 Task: Change the participating, @mentions and custom subscriptions to notify via on GitHub.
Action: Mouse moved to (1184, 109)
Screenshot: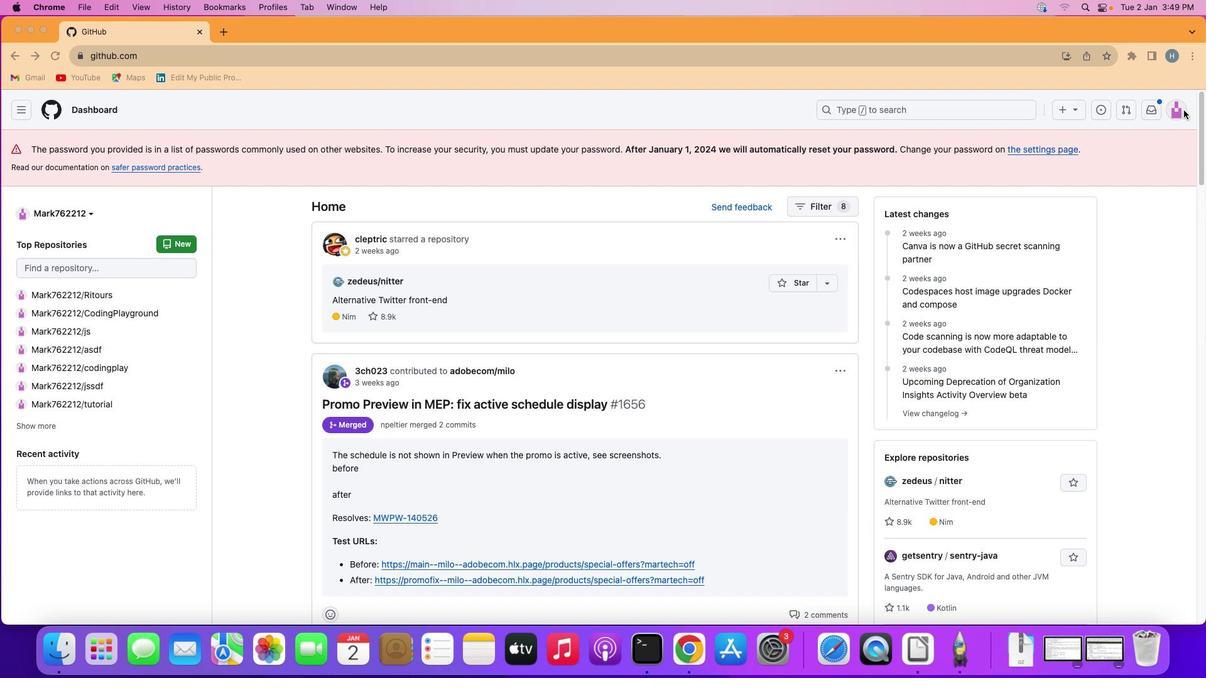 
Action: Mouse pressed left at (1184, 109)
Screenshot: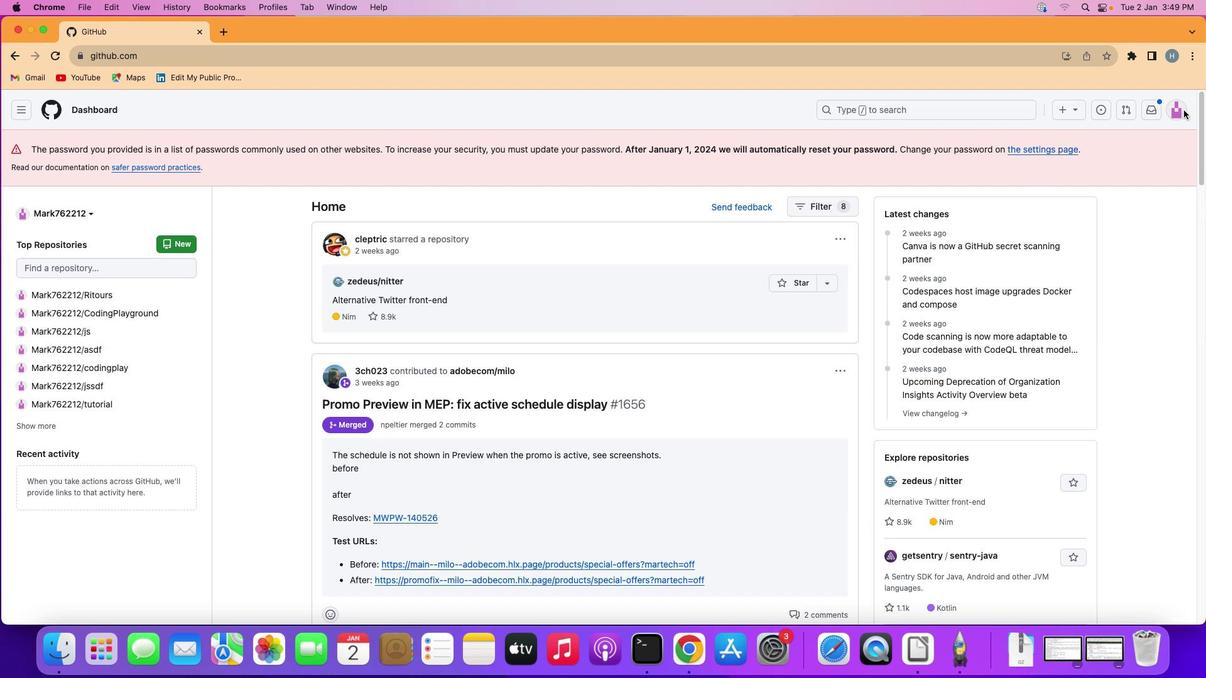 
Action: Mouse moved to (1180, 109)
Screenshot: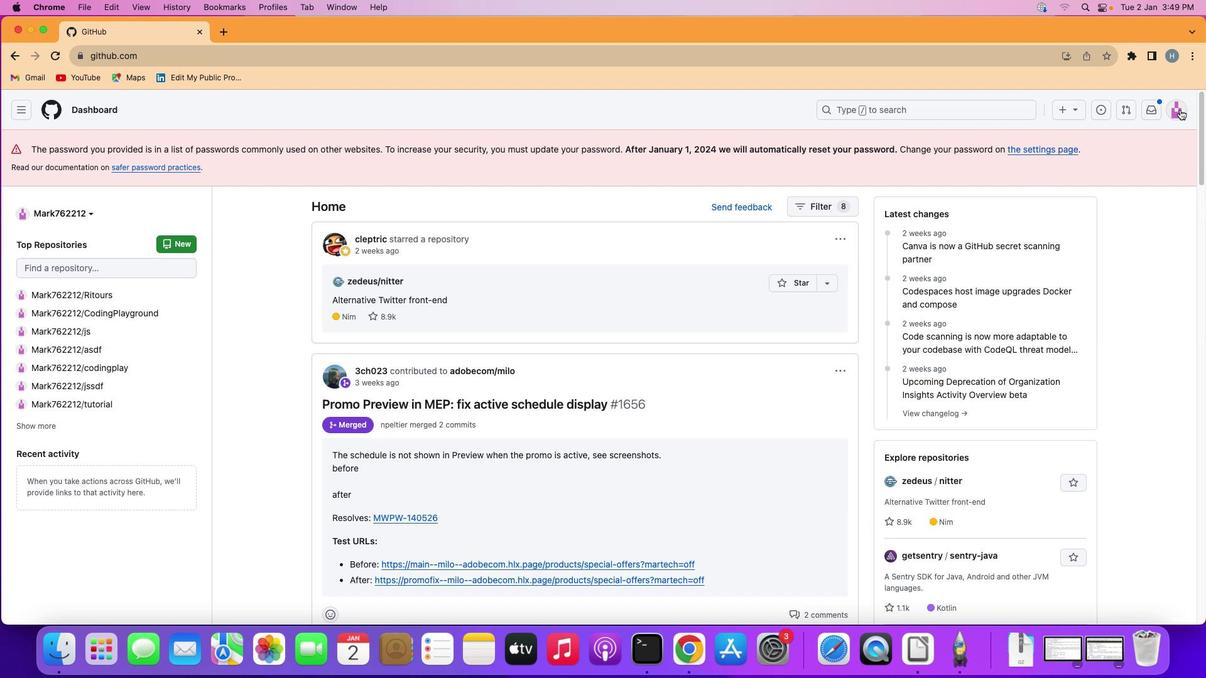 
Action: Mouse pressed left at (1180, 109)
Screenshot: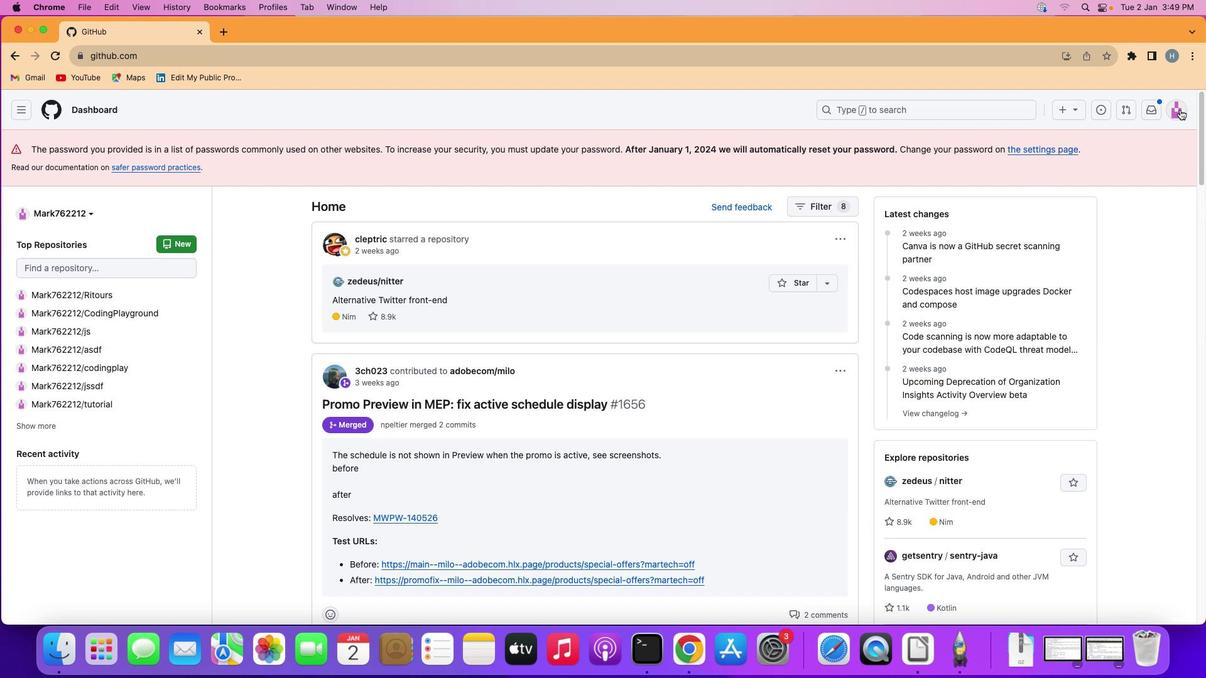 
Action: Mouse moved to (1106, 451)
Screenshot: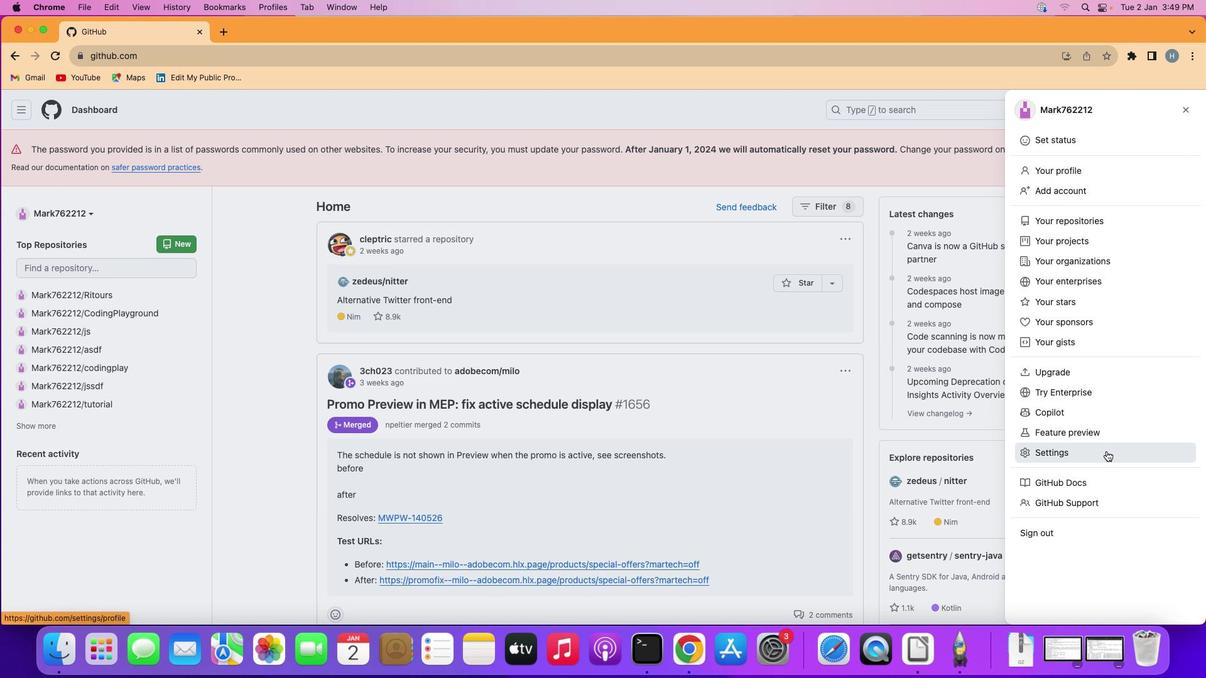 
Action: Mouse pressed left at (1106, 451)
Screenshot: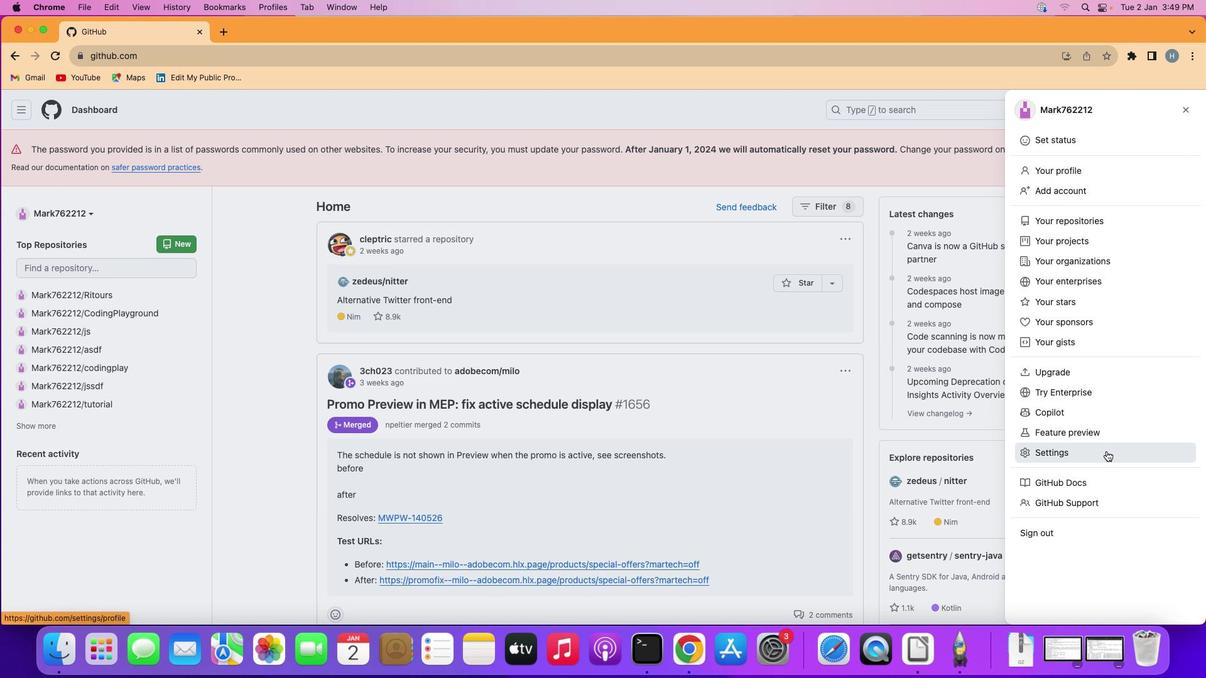 
Action: Mouse moved to (330, 341)
Screenshot: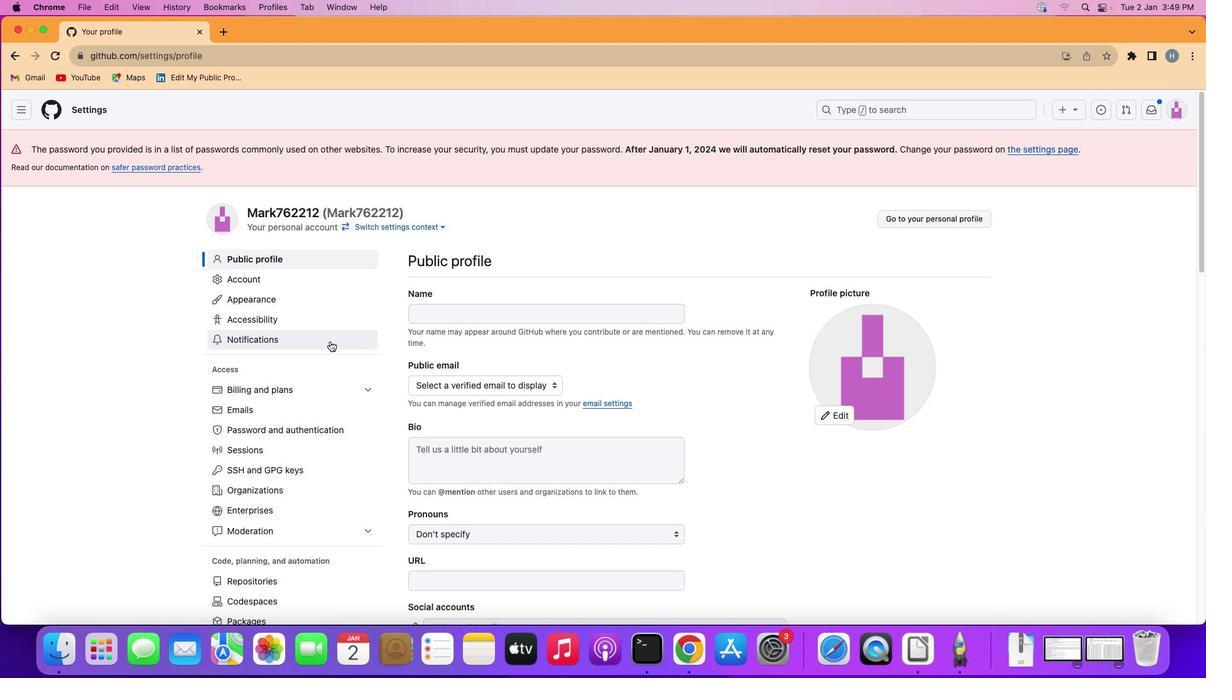 
Action: Mouse pressed left at (330, 341)
Screenshot: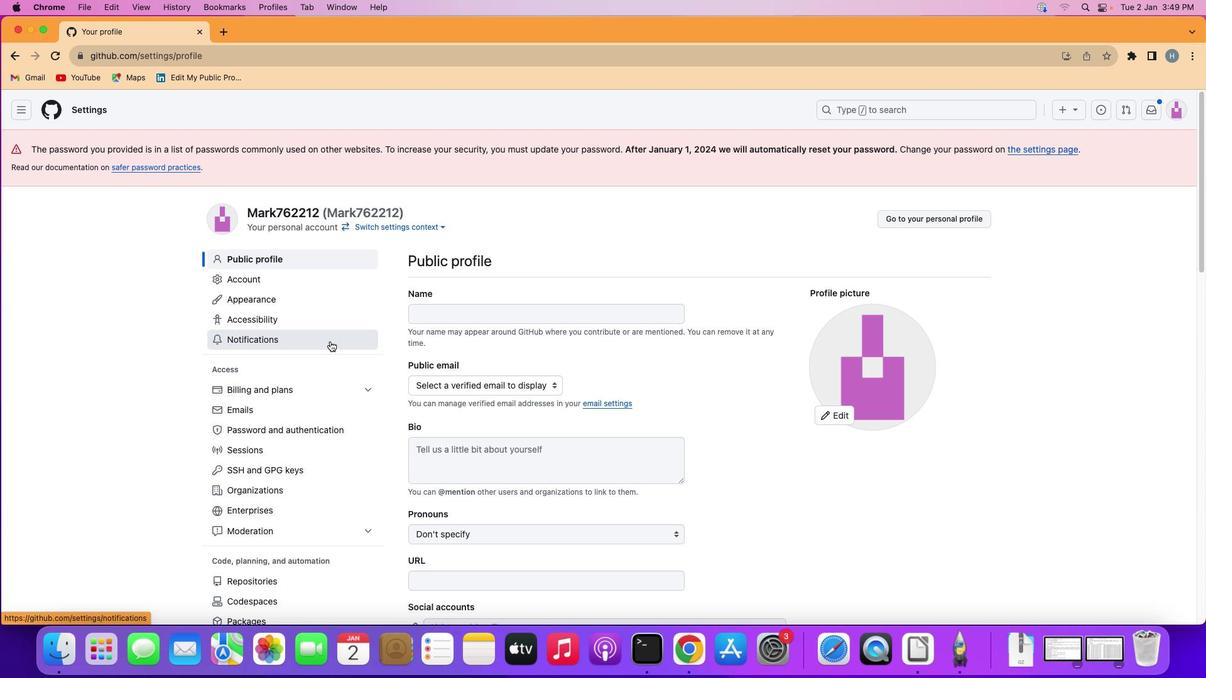 
Action: Mouse moved to (584, 427)
Screenshot: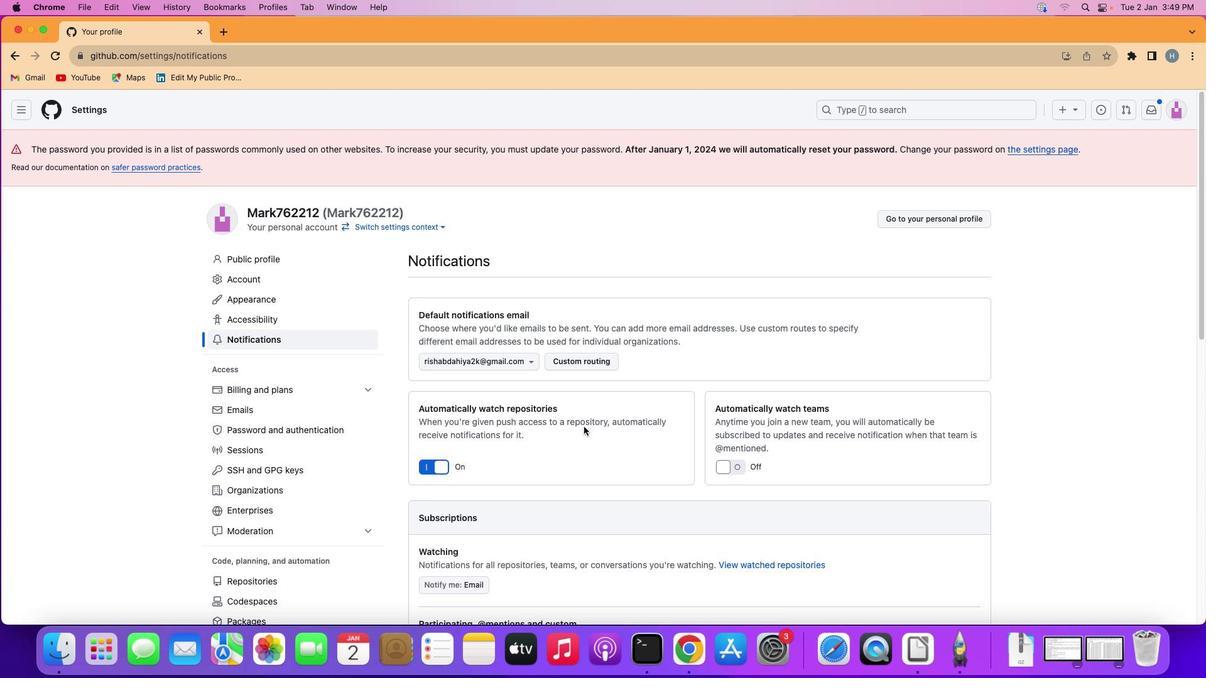 
Action: Mouse scrolled (584, 427) with delta (0, 0)
Screenshot: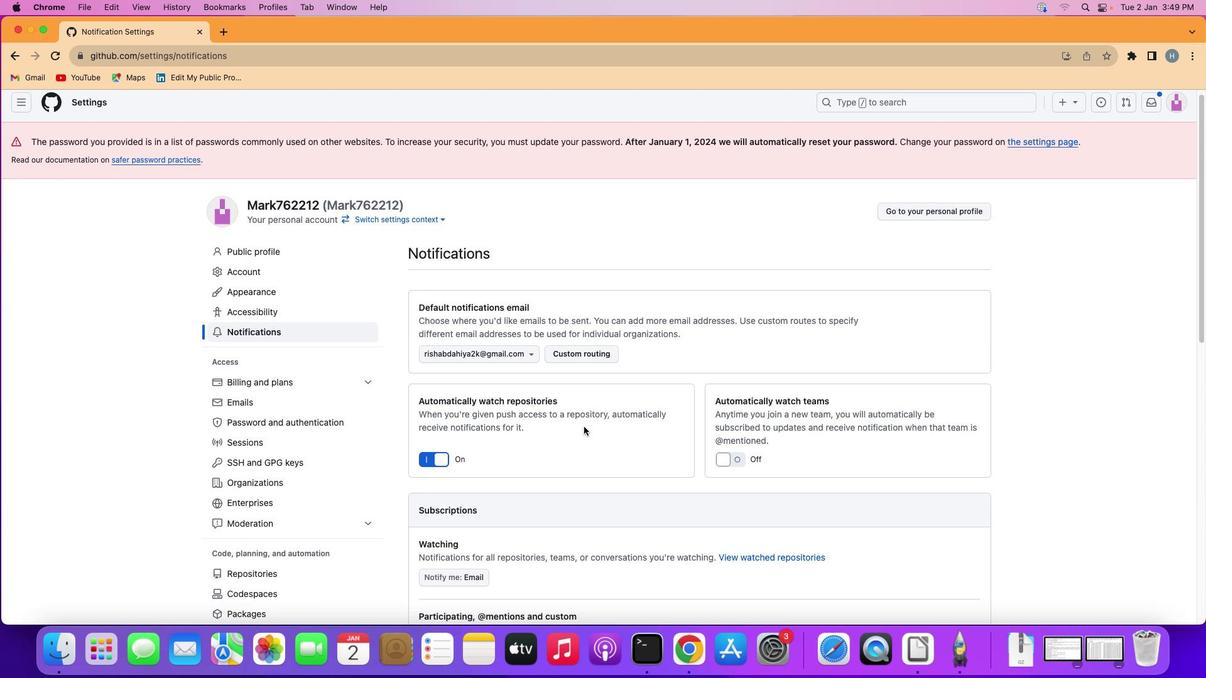 
Action: Mouse scrolled (584, 427) with delta (0, 0)
Screenshot: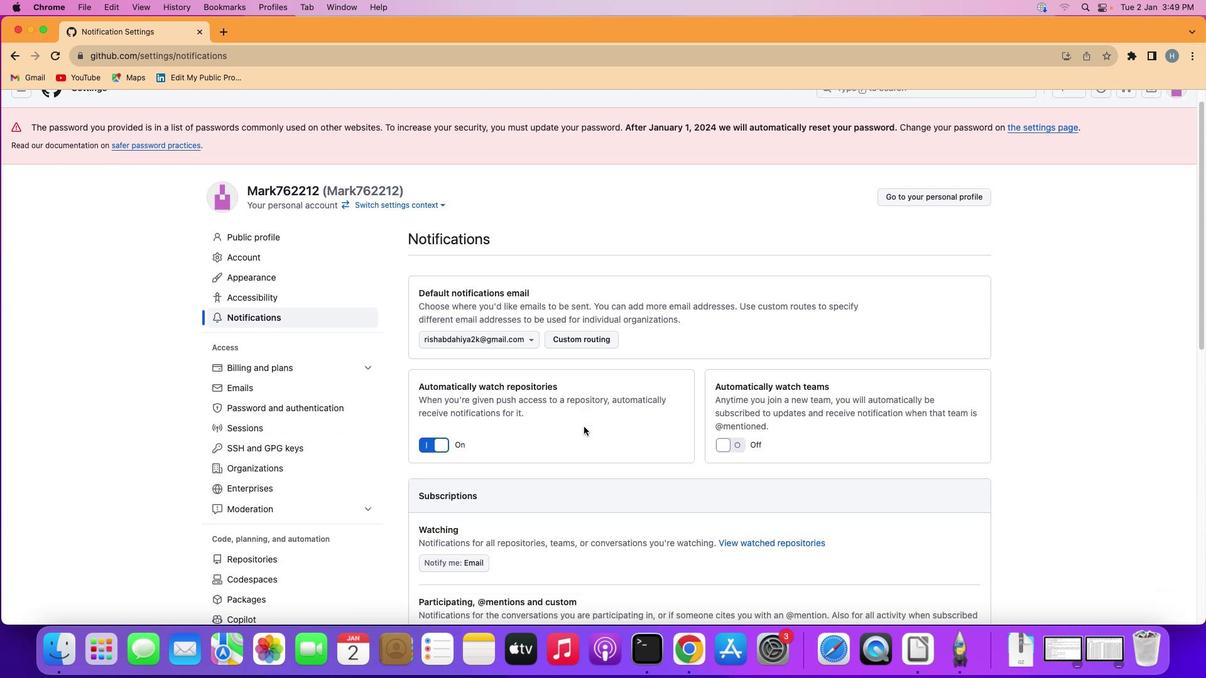 
Action: Mouse scrolled (584, 427) with delta (0, -1)
Screenshot: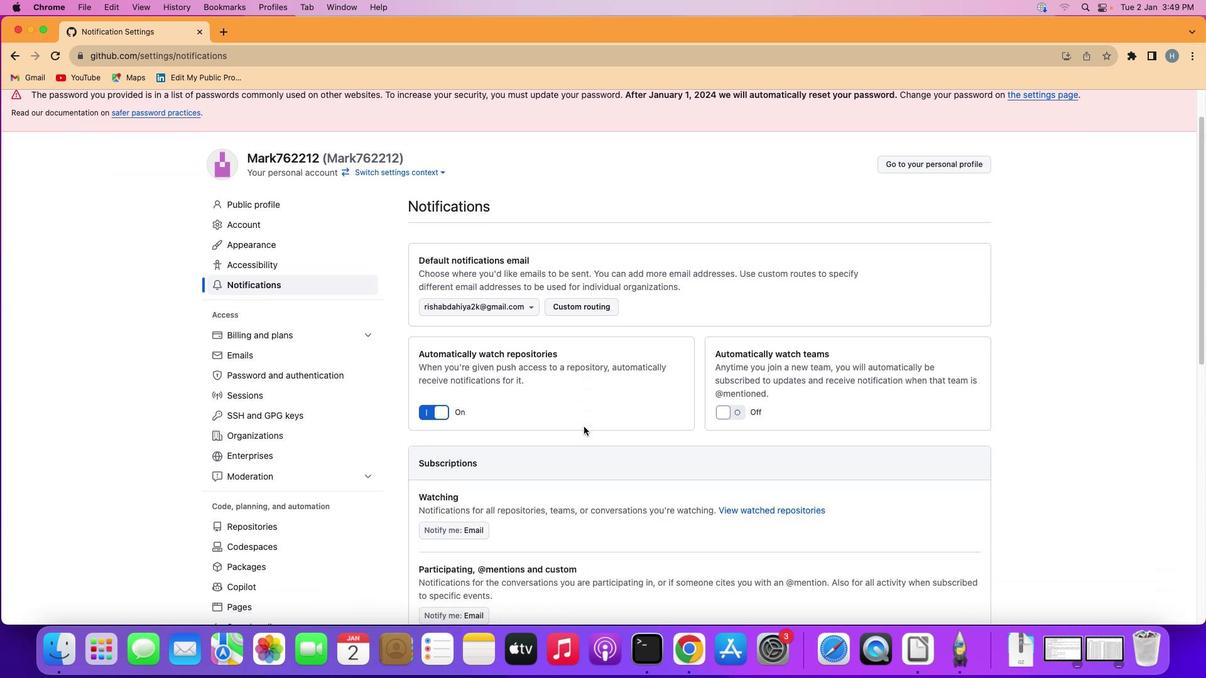 
Action: Mouse moved to (575, 429)
Screenshot: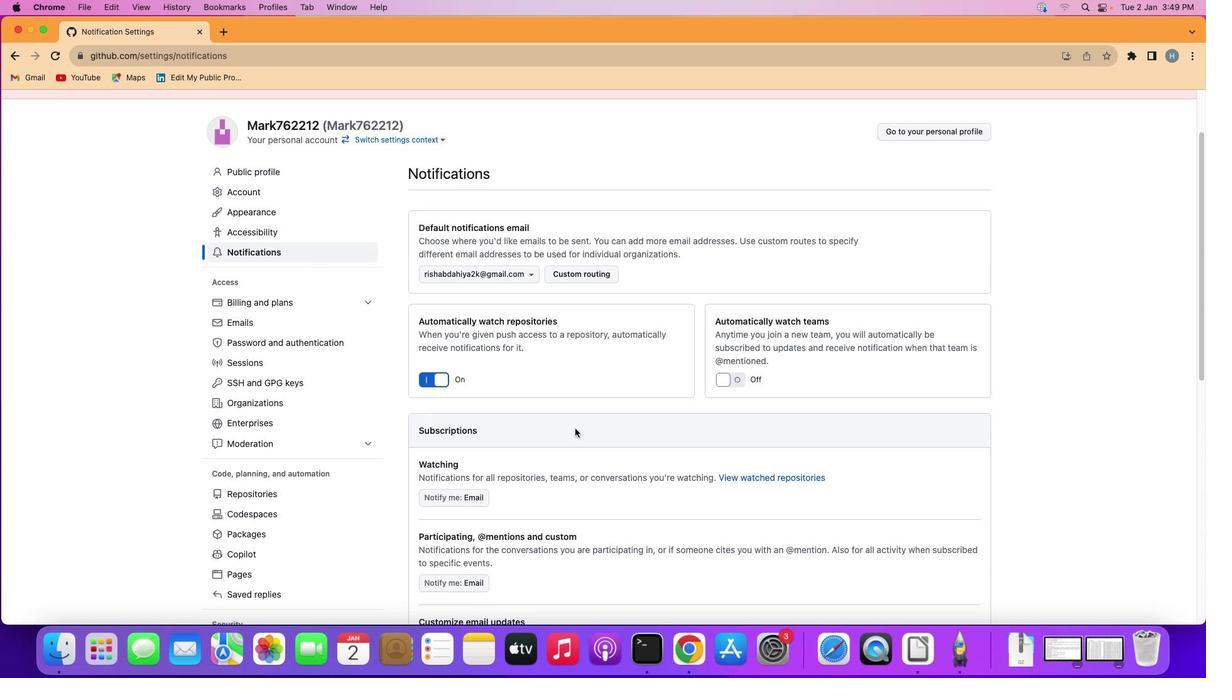 
Action: Mouse scrolled (575, 429) with delta (0, 0)
Screenshot: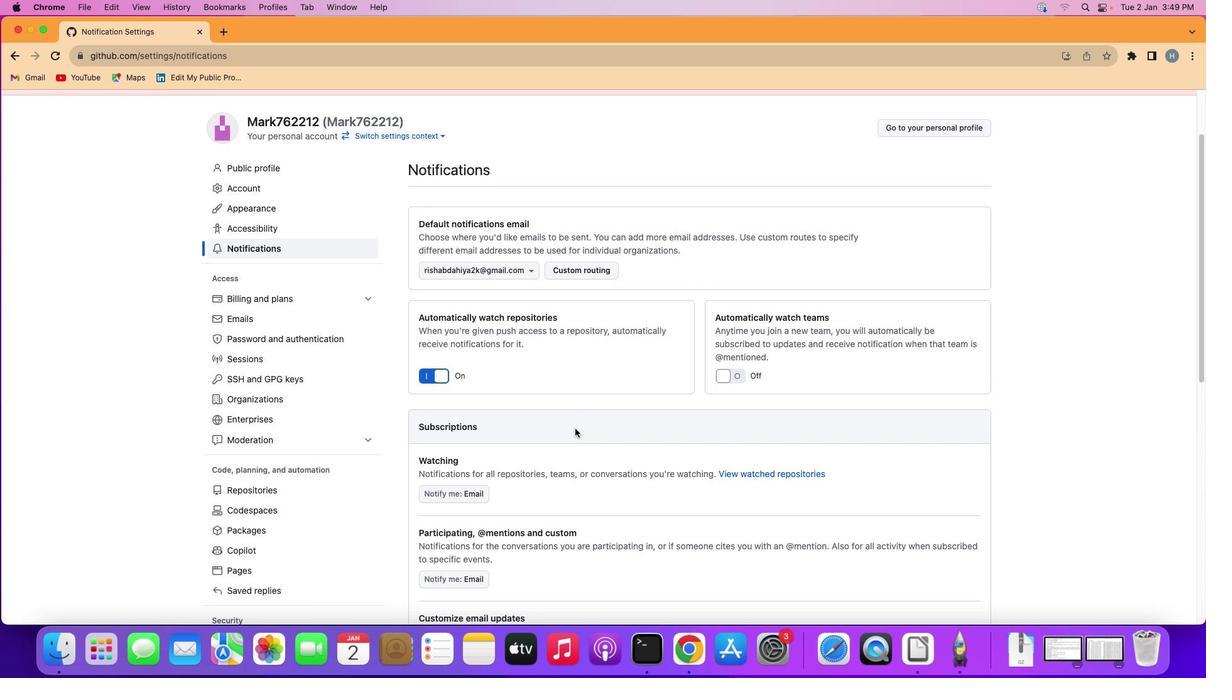 
Action: Mouse scrolled (575, 429) with delta (0, 0)
Screenshot: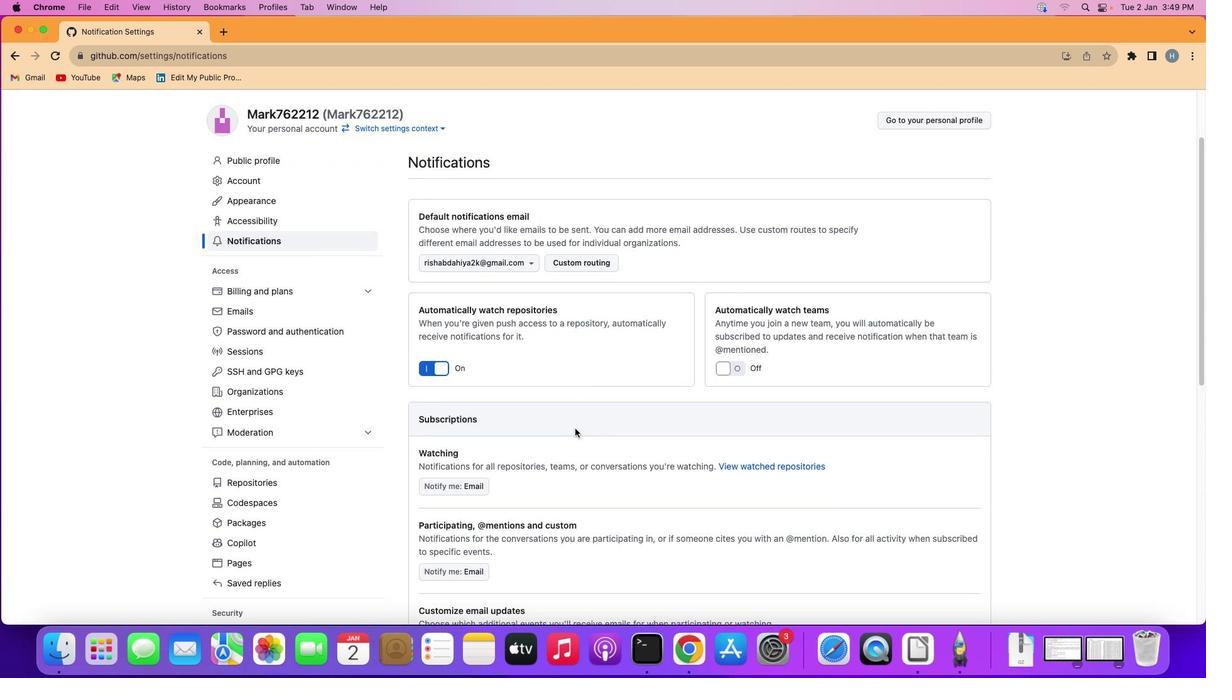 
Action: Mouse scrolled (575, 429) with delta (0, 0)
Screenshot: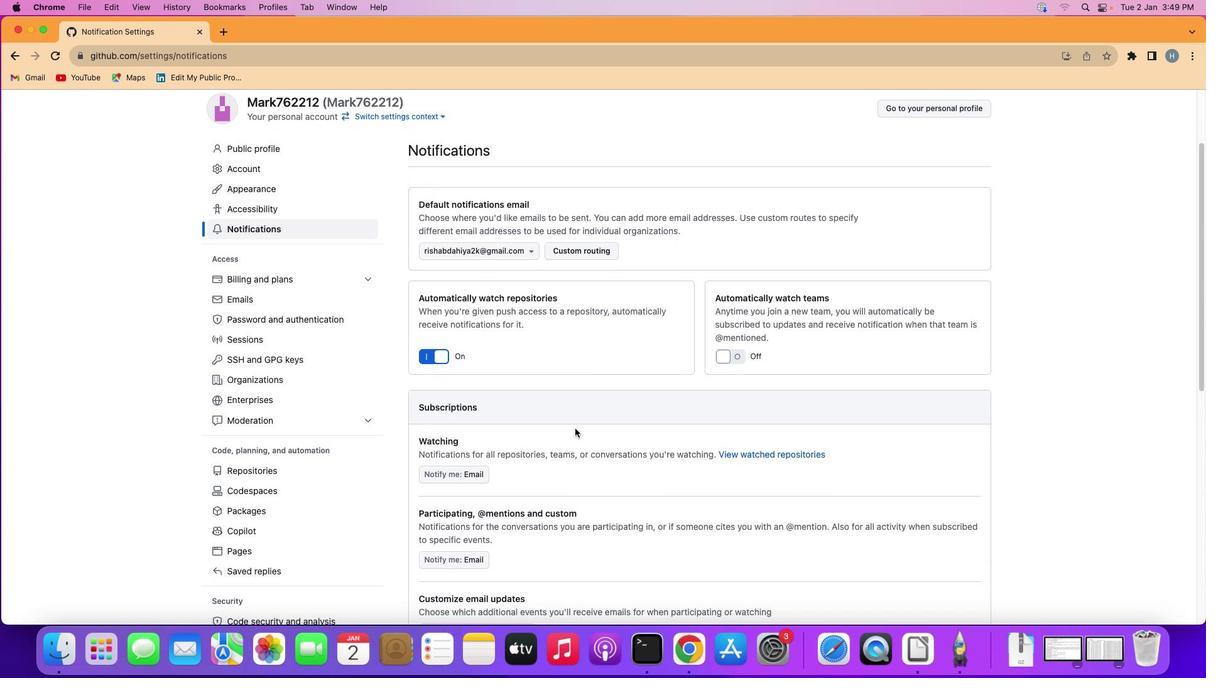 
Action: Mouse scrolled (575, 429) with delta (0, 0)
Screenshot: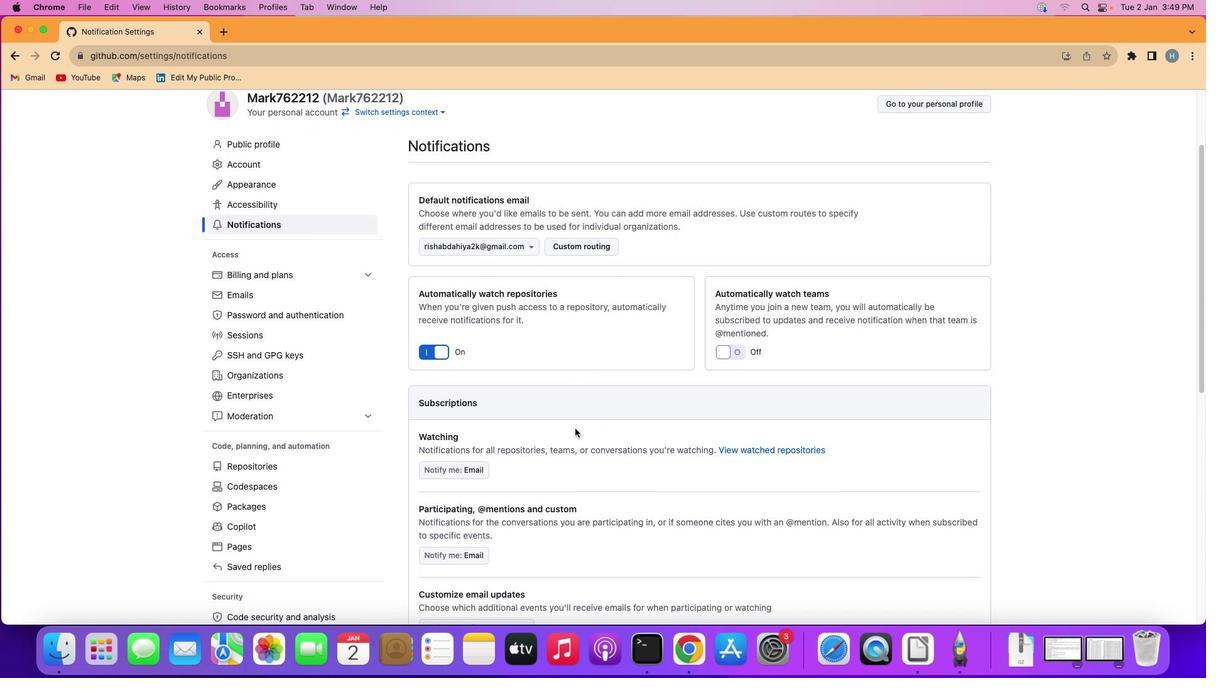 
Action: Mouse scrolled (575, 429) with delta (0, 0)
Screenshot: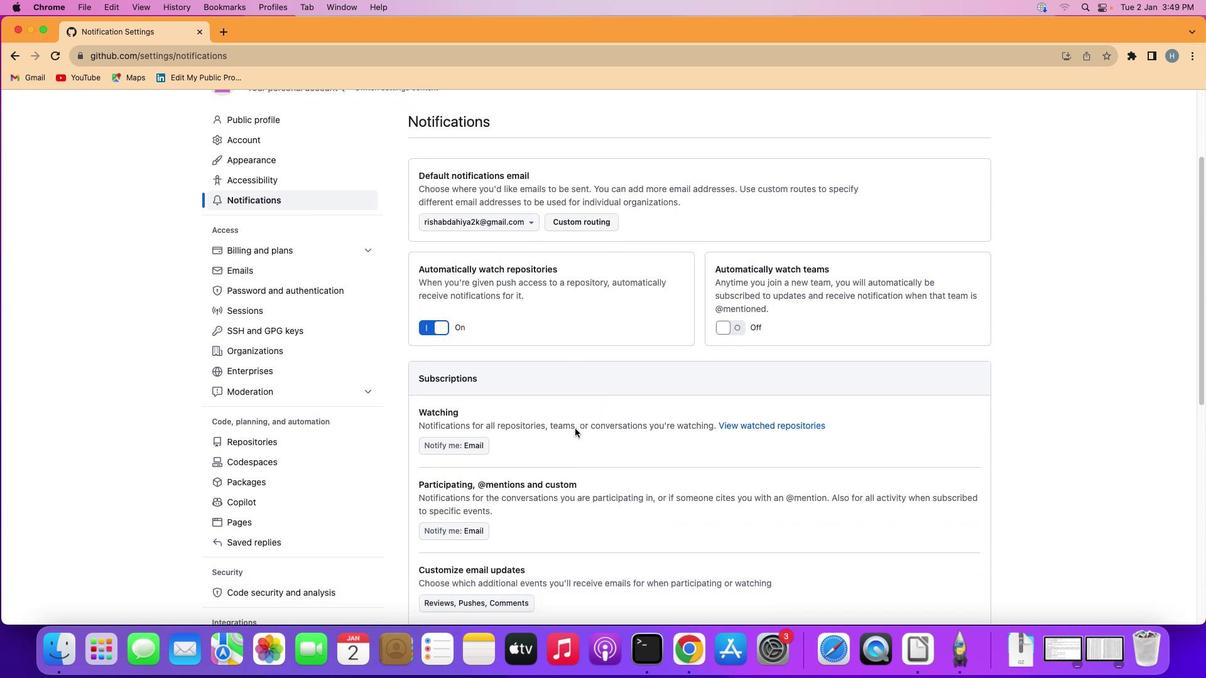 
Action: Mouse scrolled (575, 429) with delta (0, 0)
Screenshot: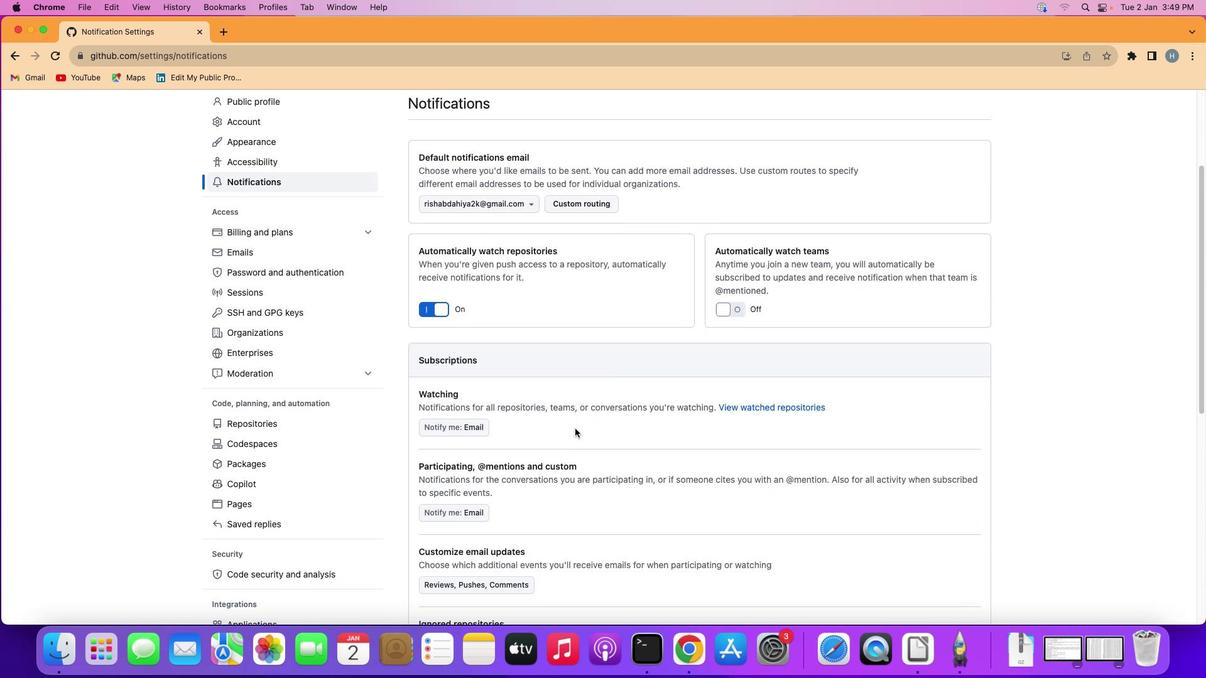 
Action: Mouse scrolled (575, 429) with delta (0, 0)
Screenshot: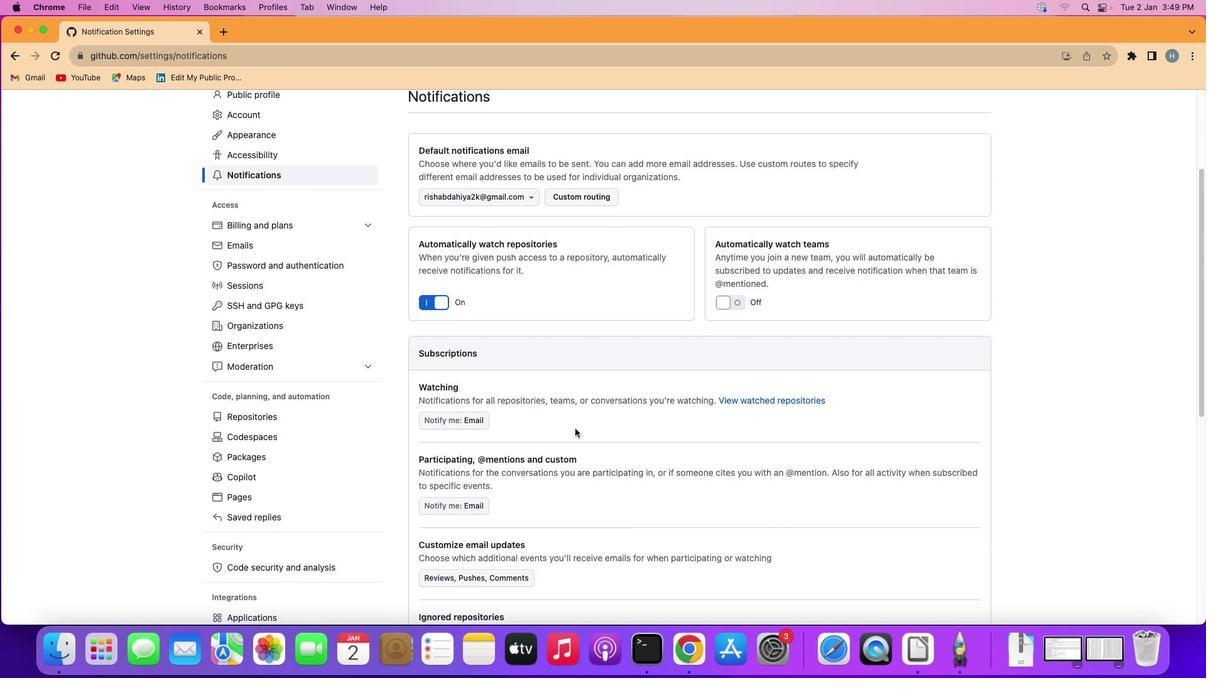 
Action: Mouse scrolled (575, 429) with delta (0, -1)
Screenshot: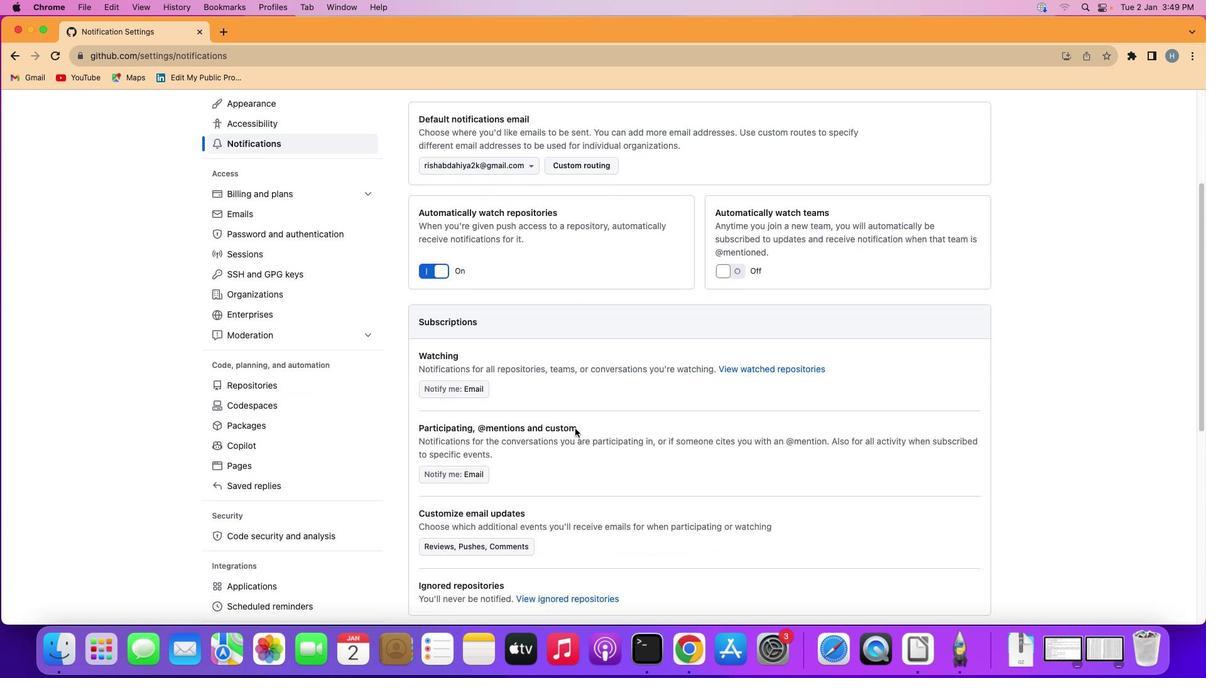 
Action: Mouse scrolled (575, 429) with delta (0, 0)
Screenshot: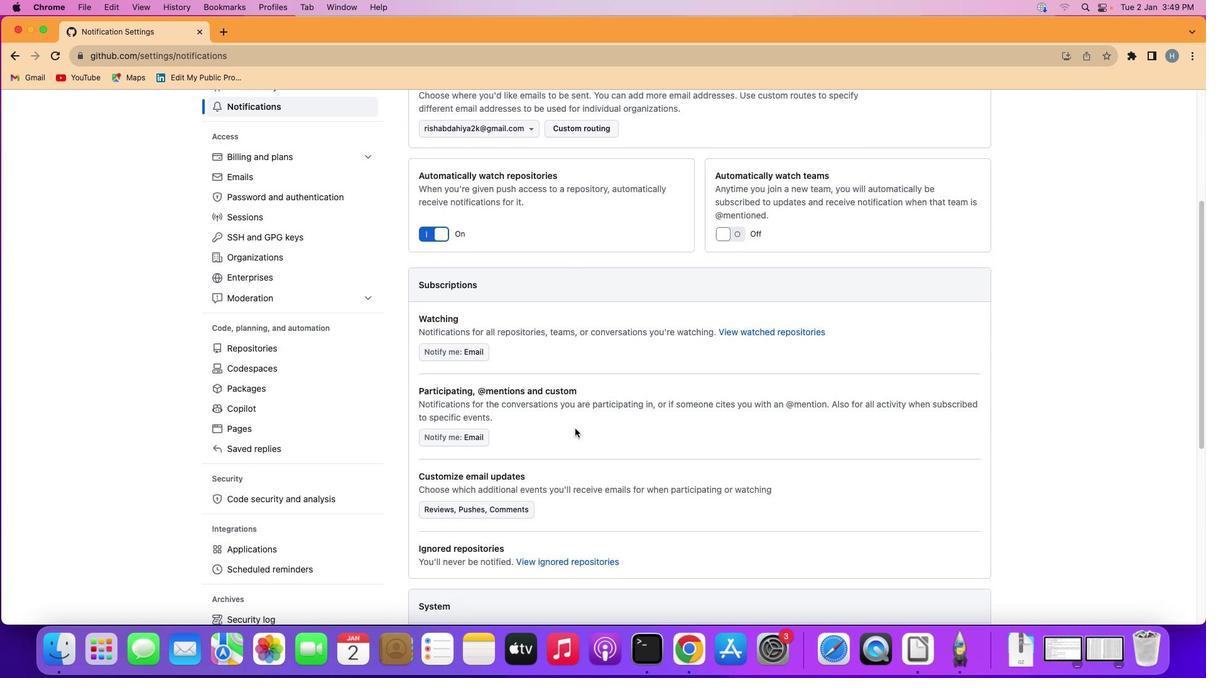
Action: Mouse scrolled (575, 429) with delta (0, 0)
Screenshot: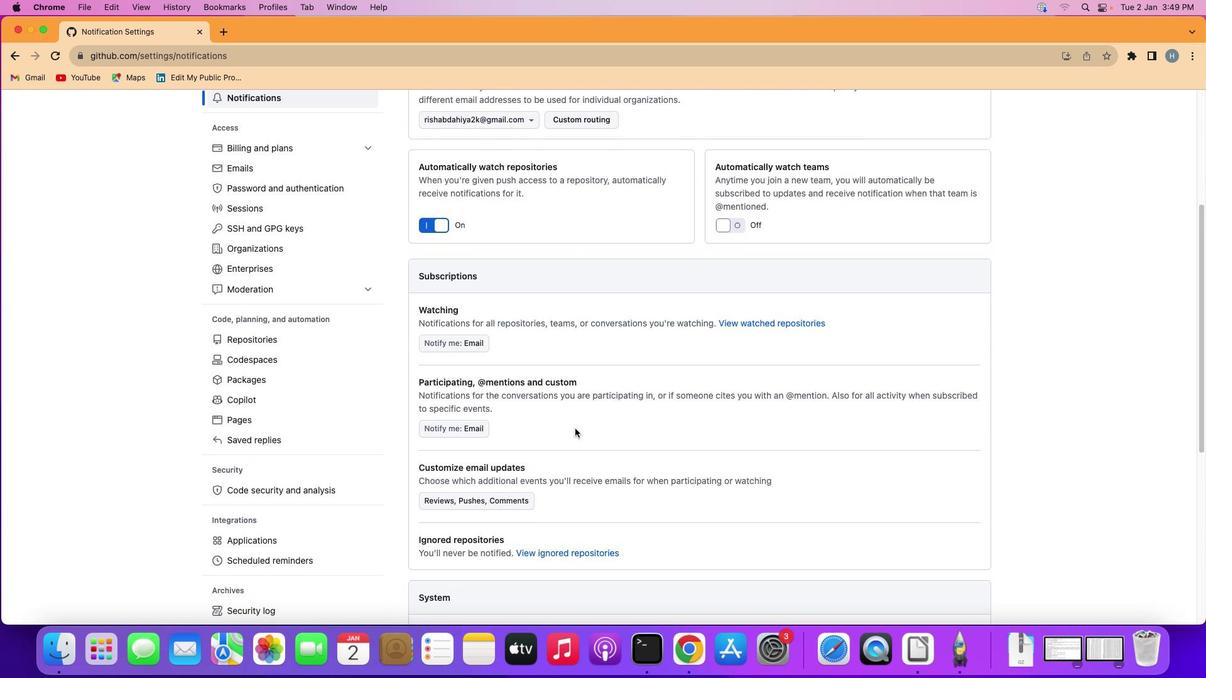 
Action: Mouse scrolled (575, 429) with delta (0, 0)
Screenshot: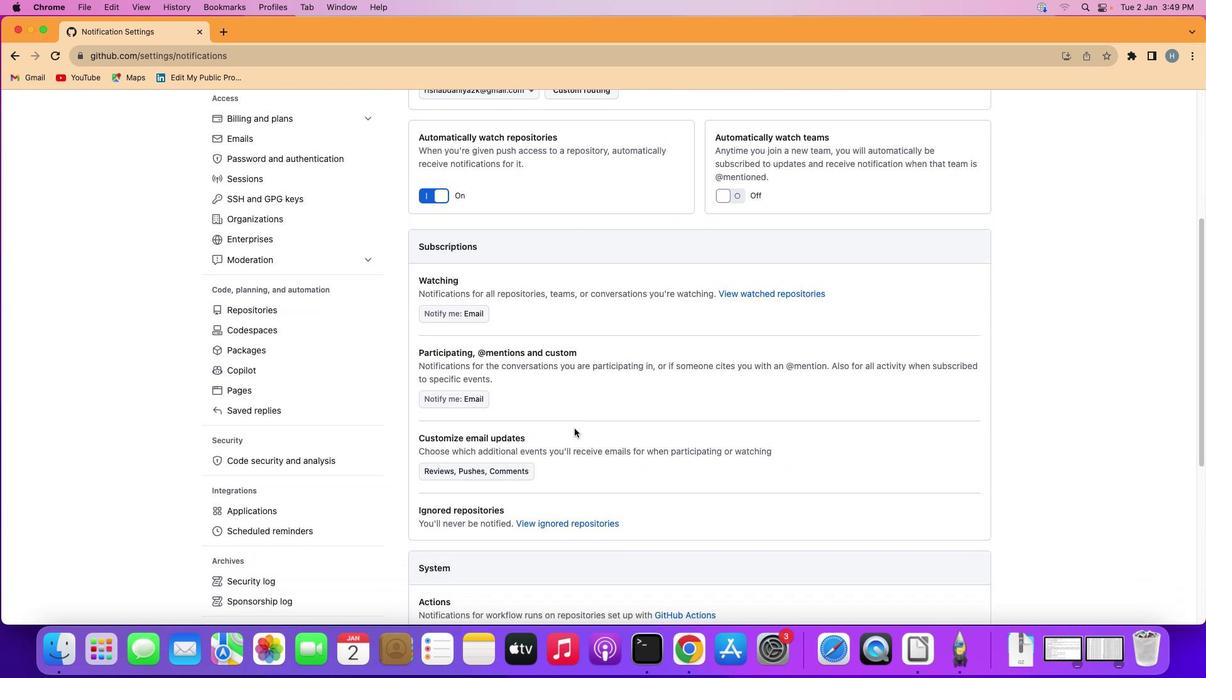 
Action: Mouse moved to (466, 382)
Screenshot: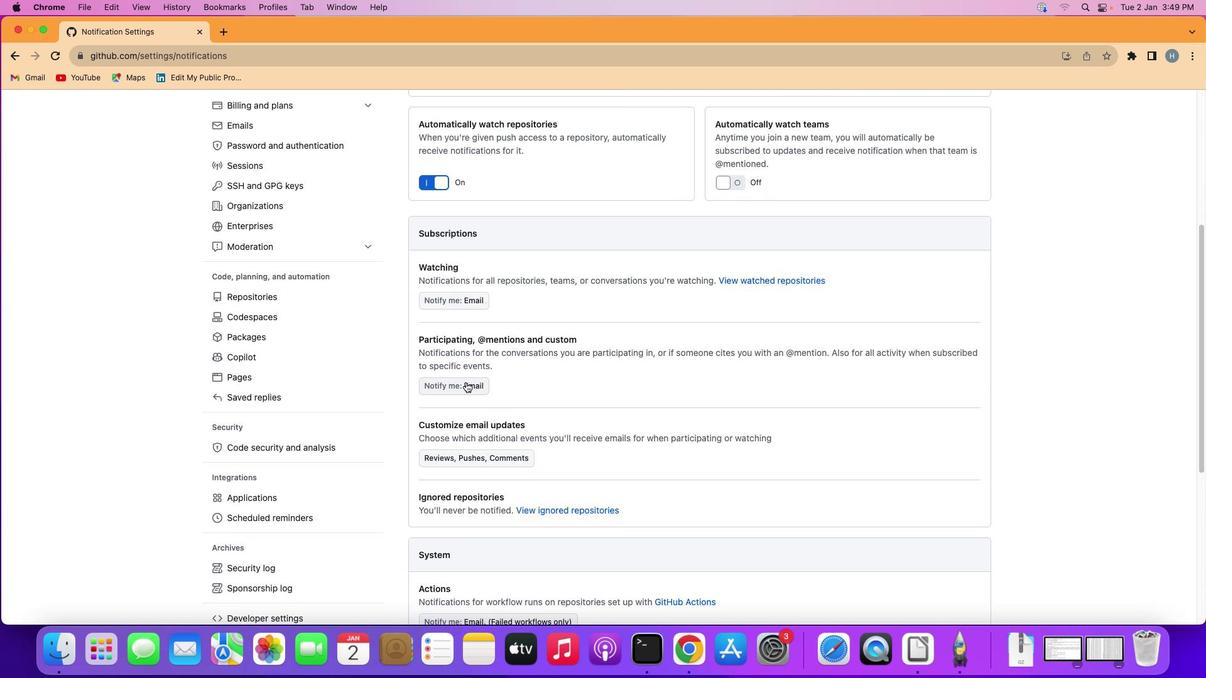 
Action: Mouse pressed left at (466, 382)
Screenshot: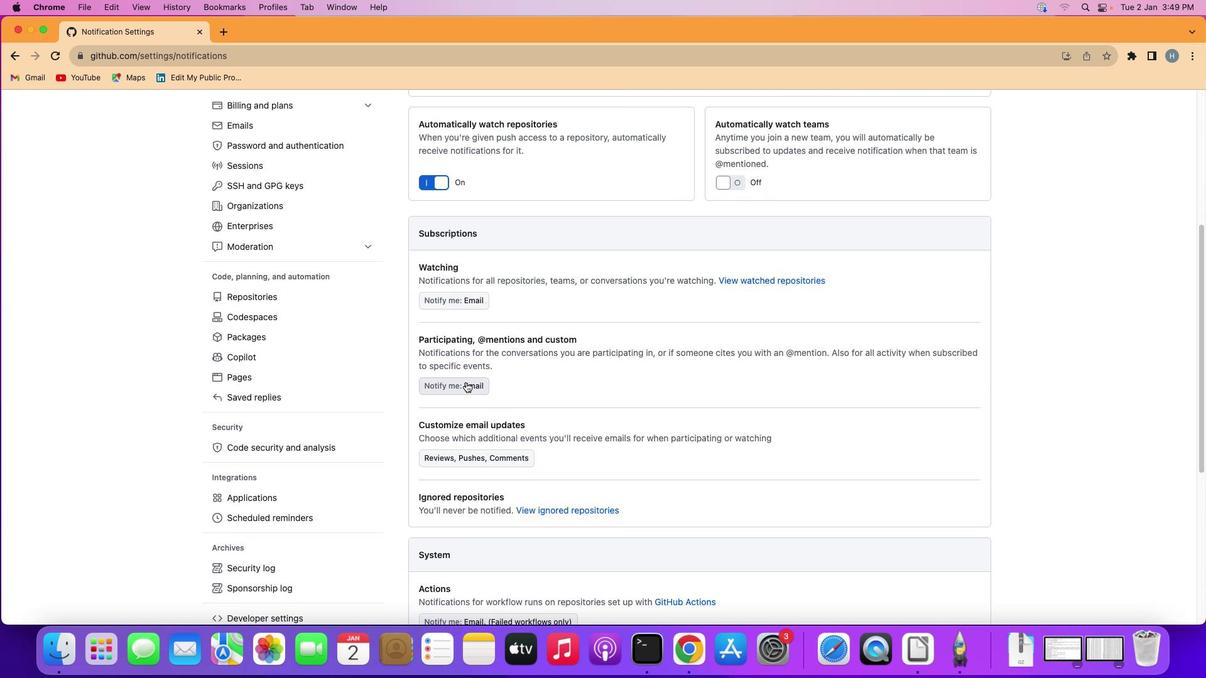 
Action: Mouse moved to (434, 443)
Screenshot: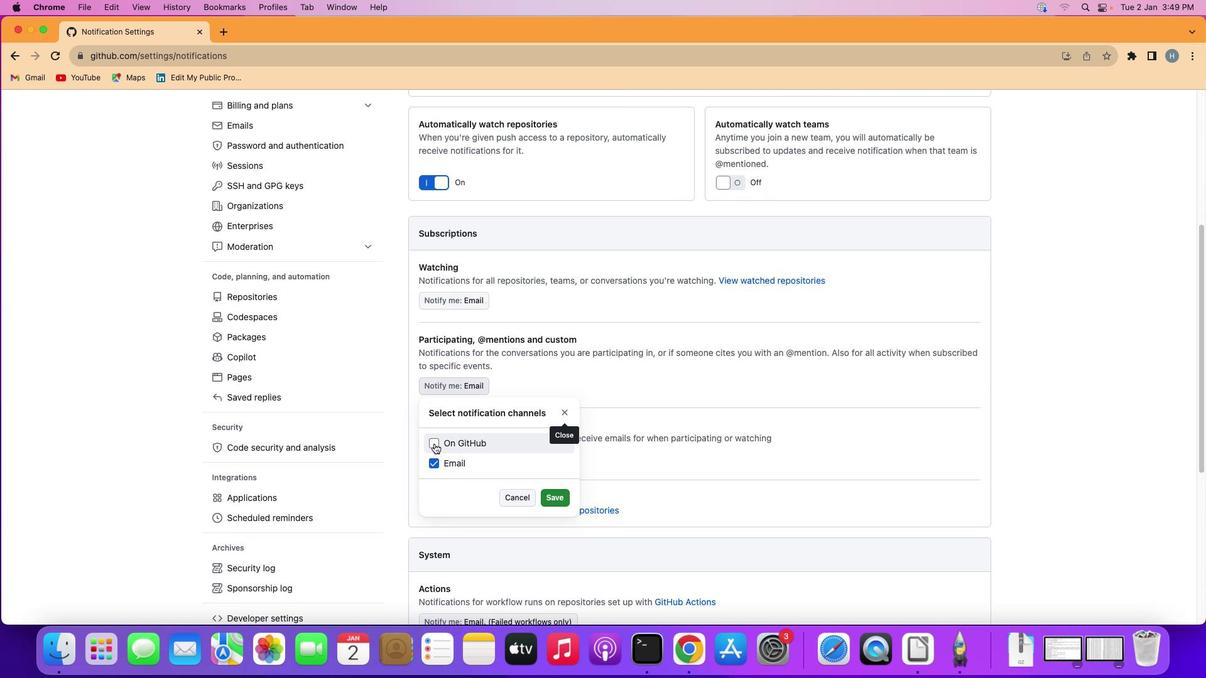 
Action: Mouse pressed left at (434, 443)
Screenshot: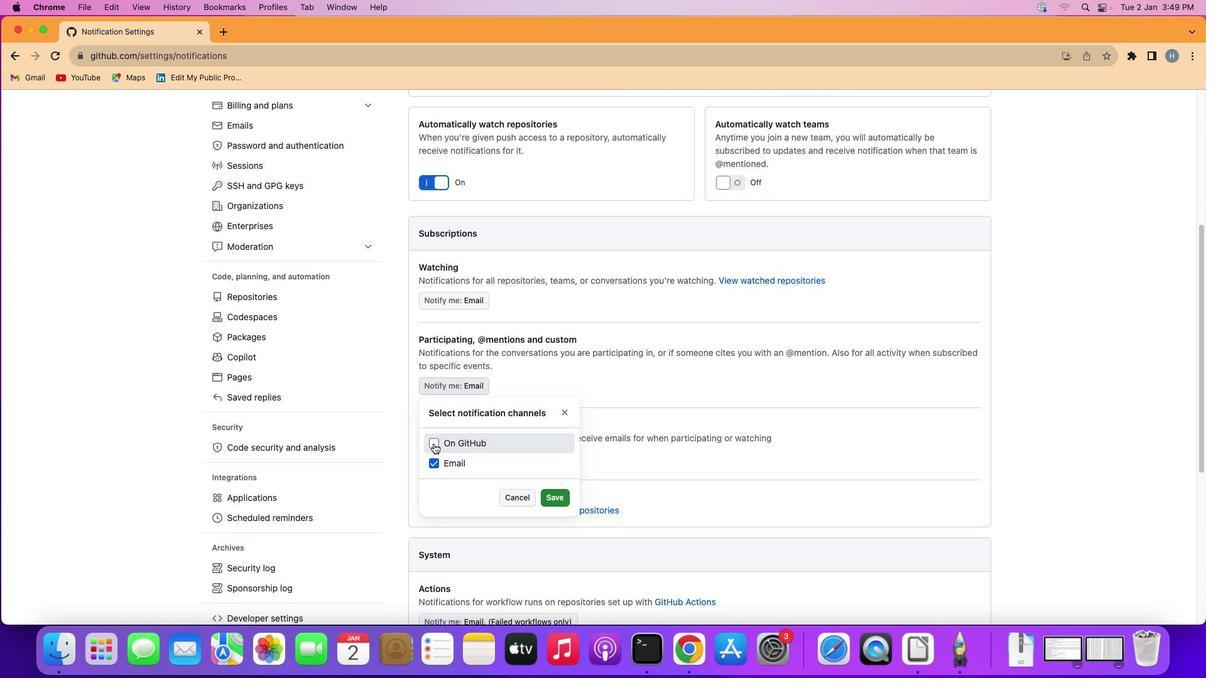
Action: Mouse moved to (552, 494)
Screenshot: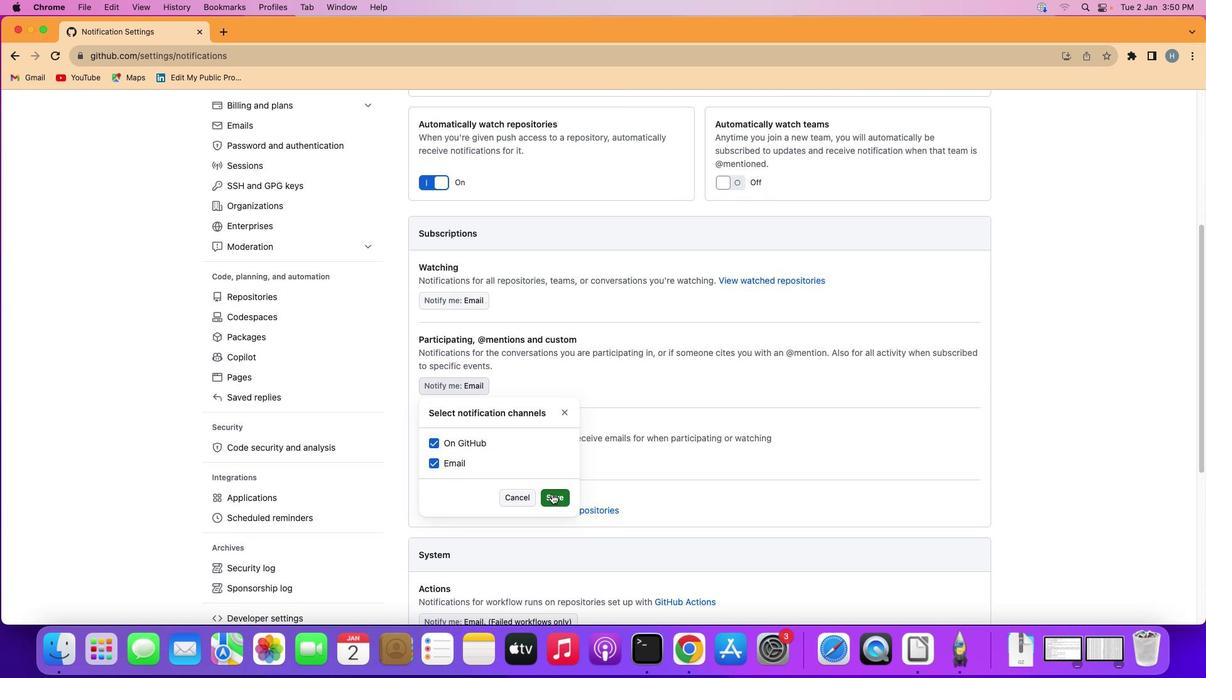
Action: Mouse pressed left at (552, 494)
Screenshot: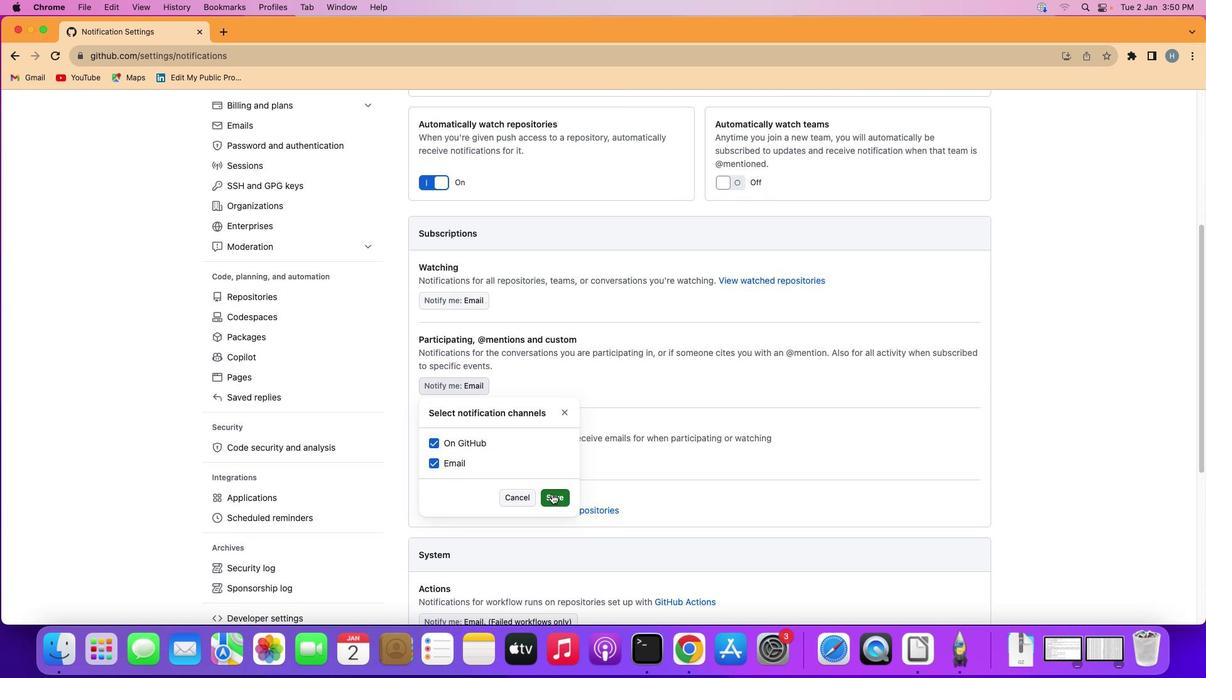
